 Task: Toggle the debounce option changes in the audio cues.
Action: Mouse moved to (18, 604)
Screenshot: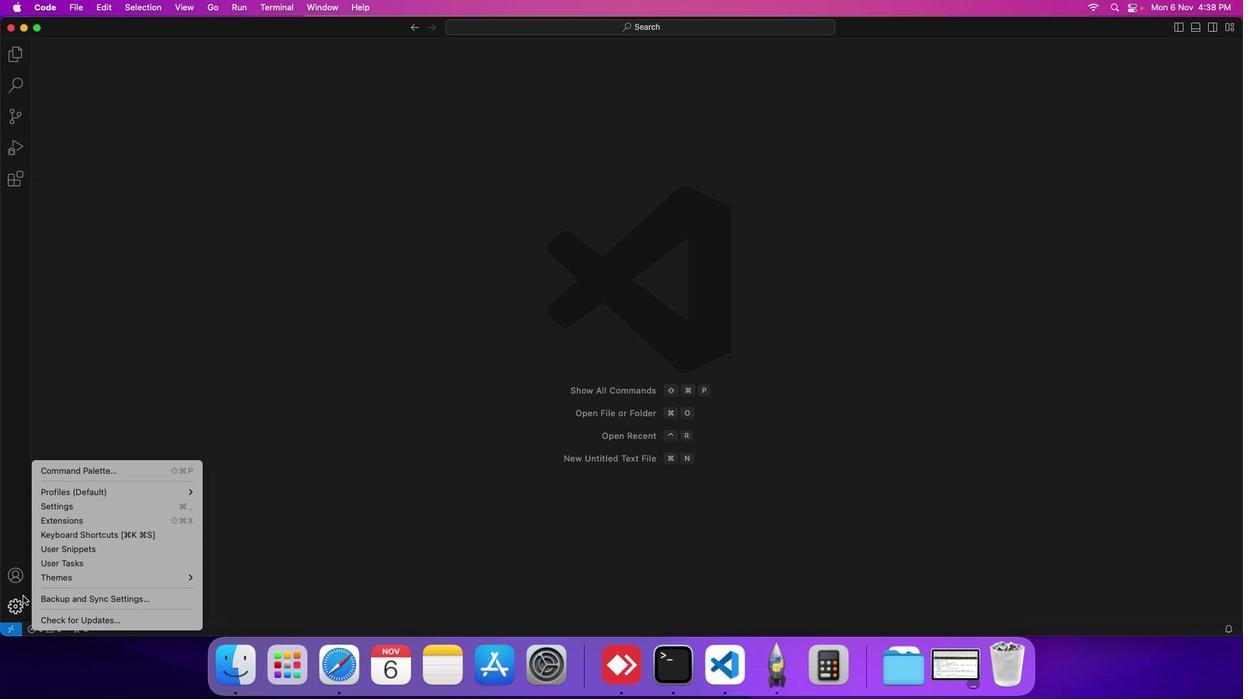
Action: Mouse pressed left at (18, 604)
Screenshot: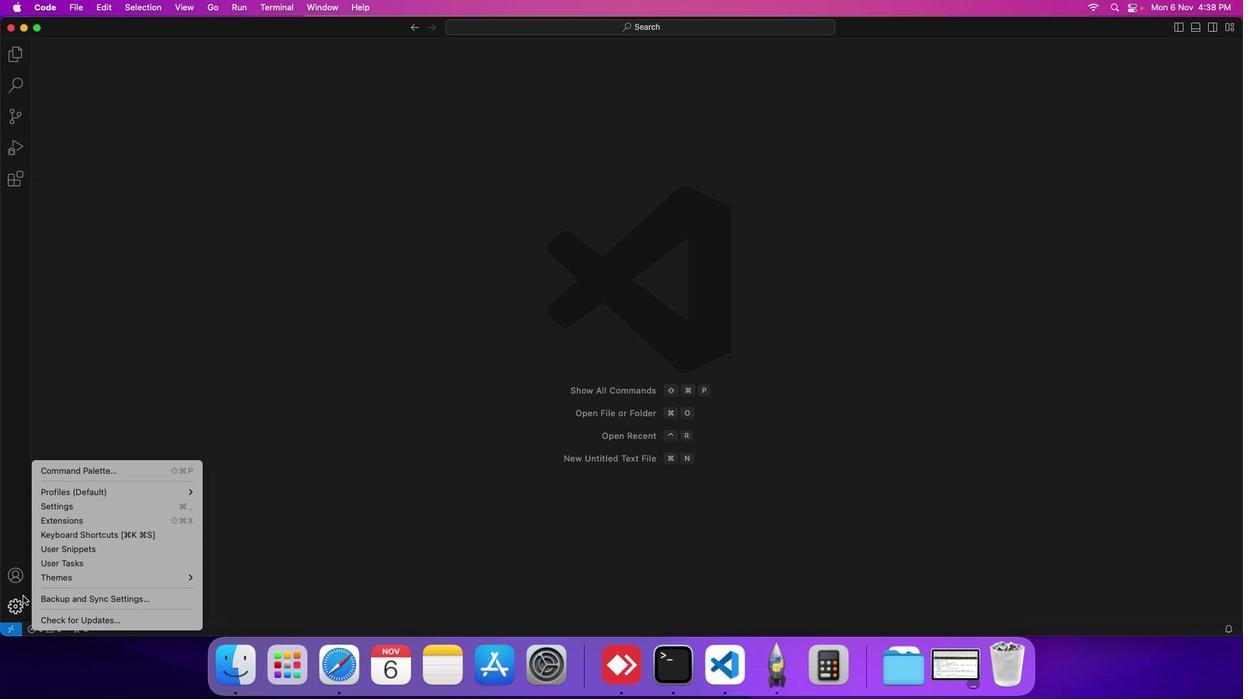 
Action: Mouse moved to (57, 505)
Screenshot: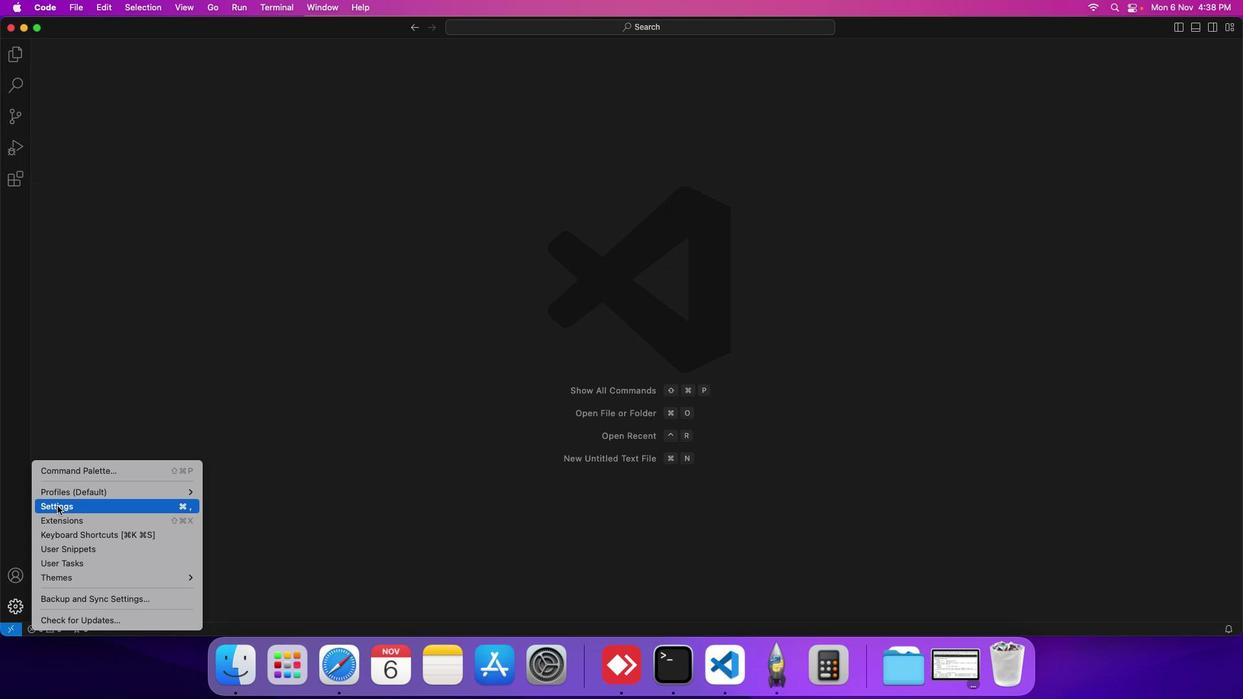 
Action: Mouse pressed left at (57, 505)
Screenshot: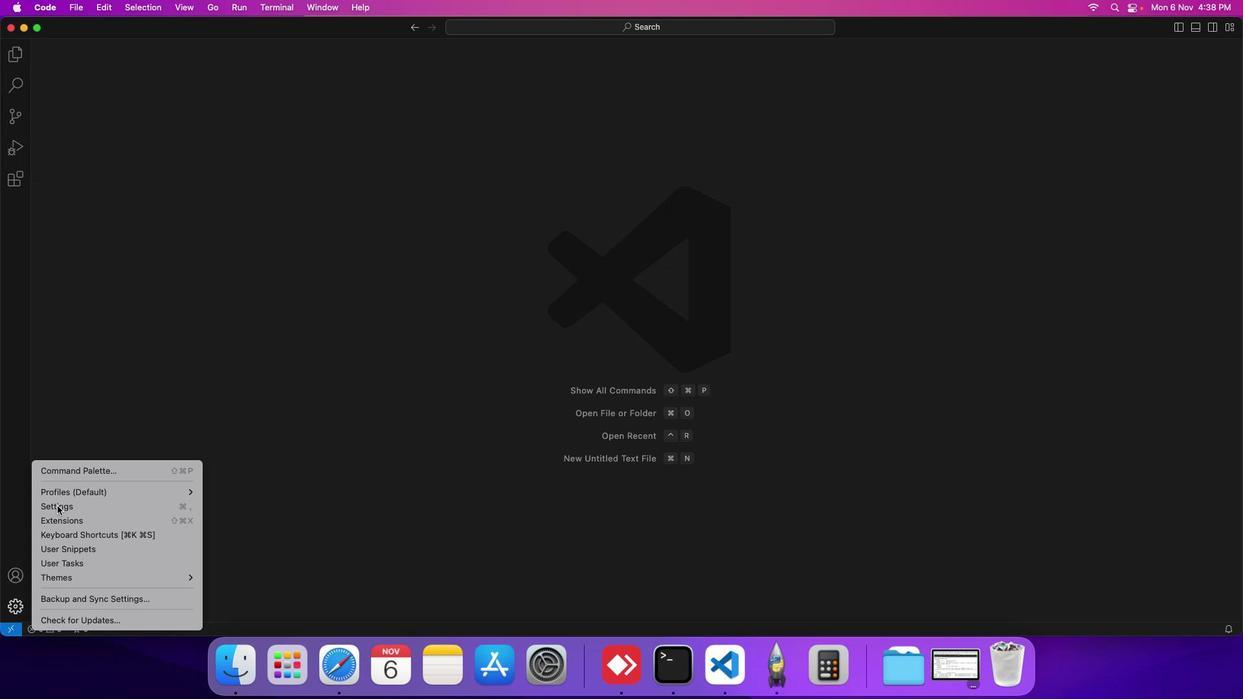 
Action: Mouse moved to (311, 189)
Screenshot: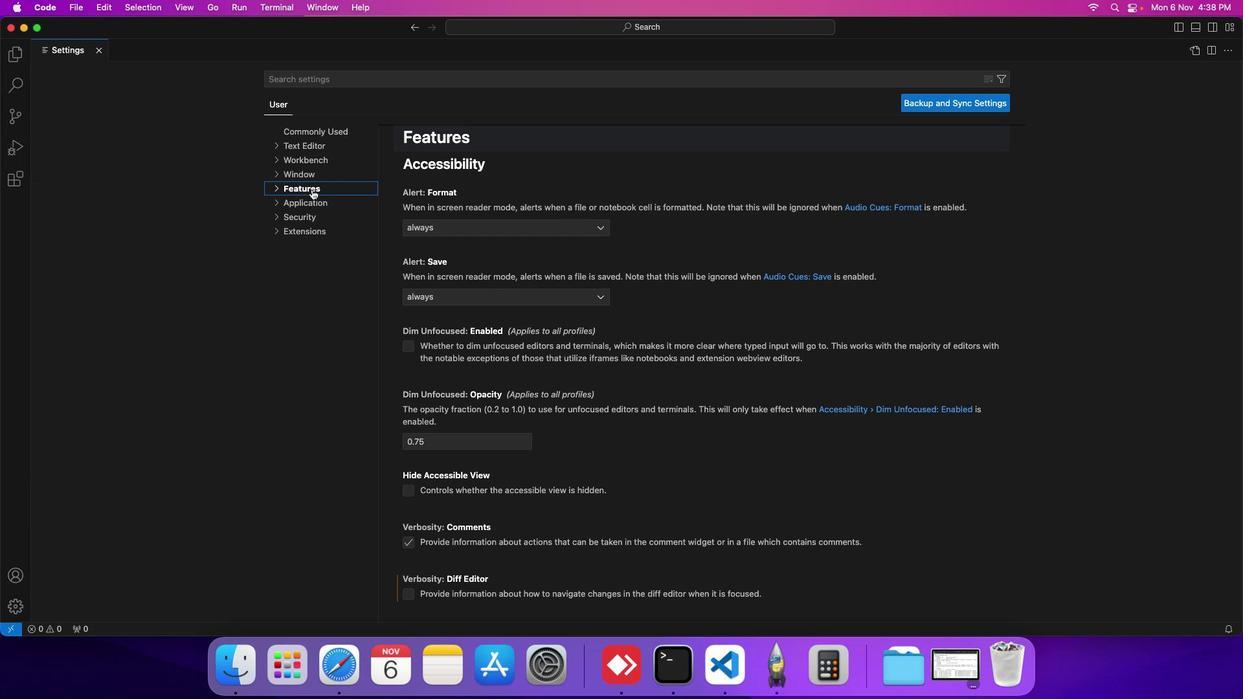 
Action: Mouse pressed left at (311, 189)
Screenshot: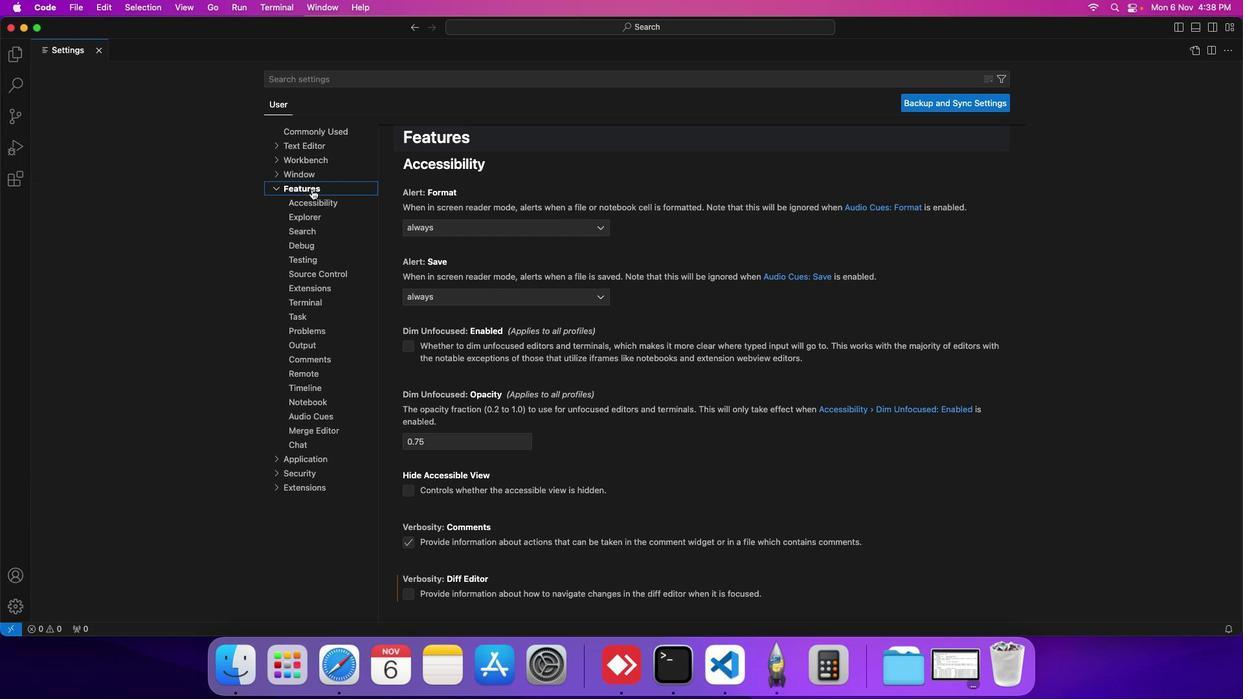 
Action: Mouse moved to (312, 415)
Screenshot: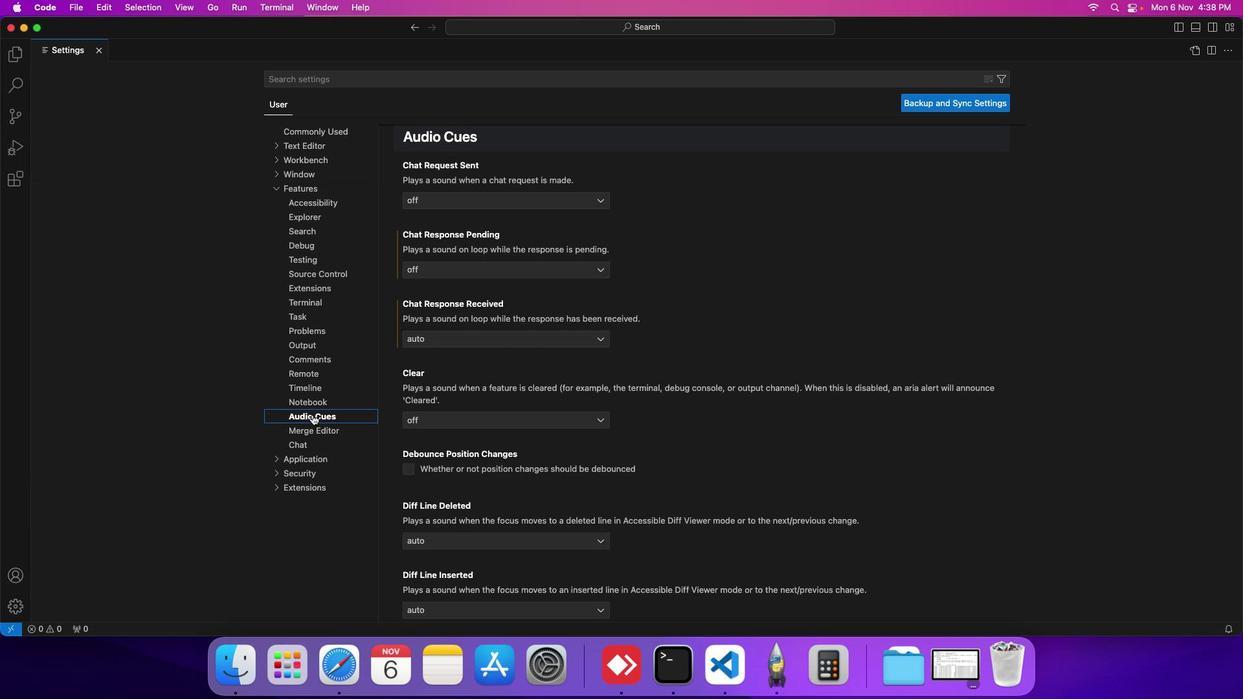 
Action: Mouse pressed left at (312, 415)
Screenshot: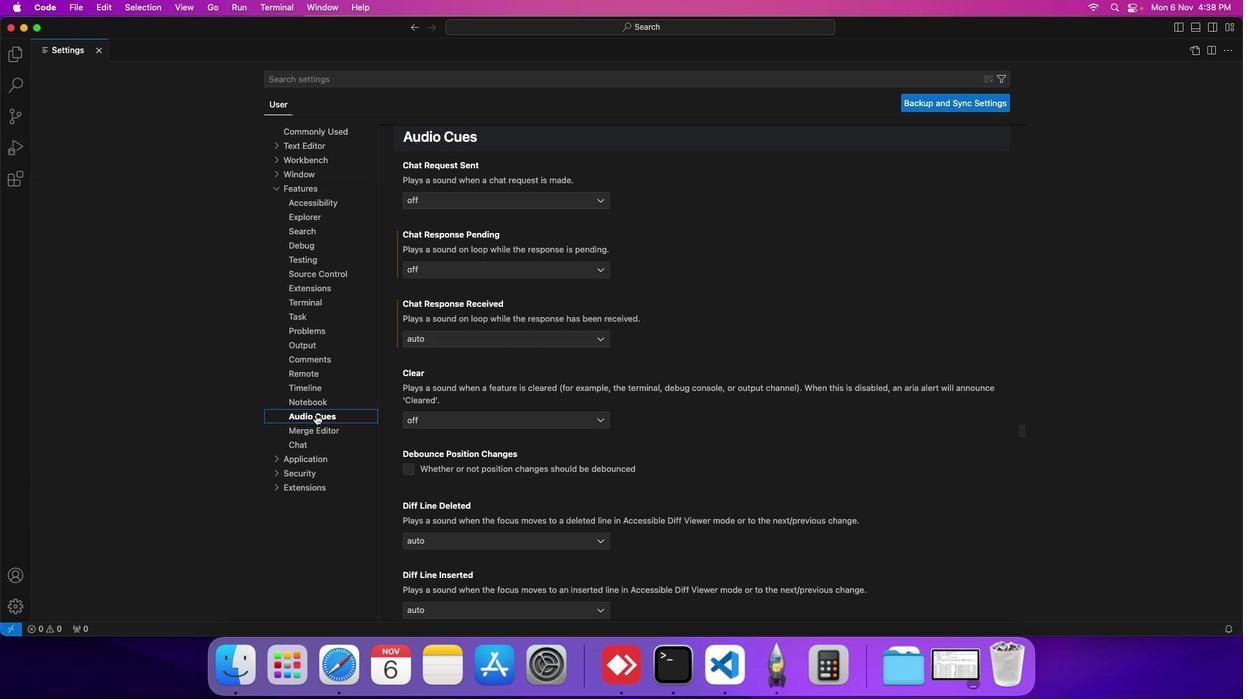 
Action: Mouse moved to (409, 468)
Screenshot: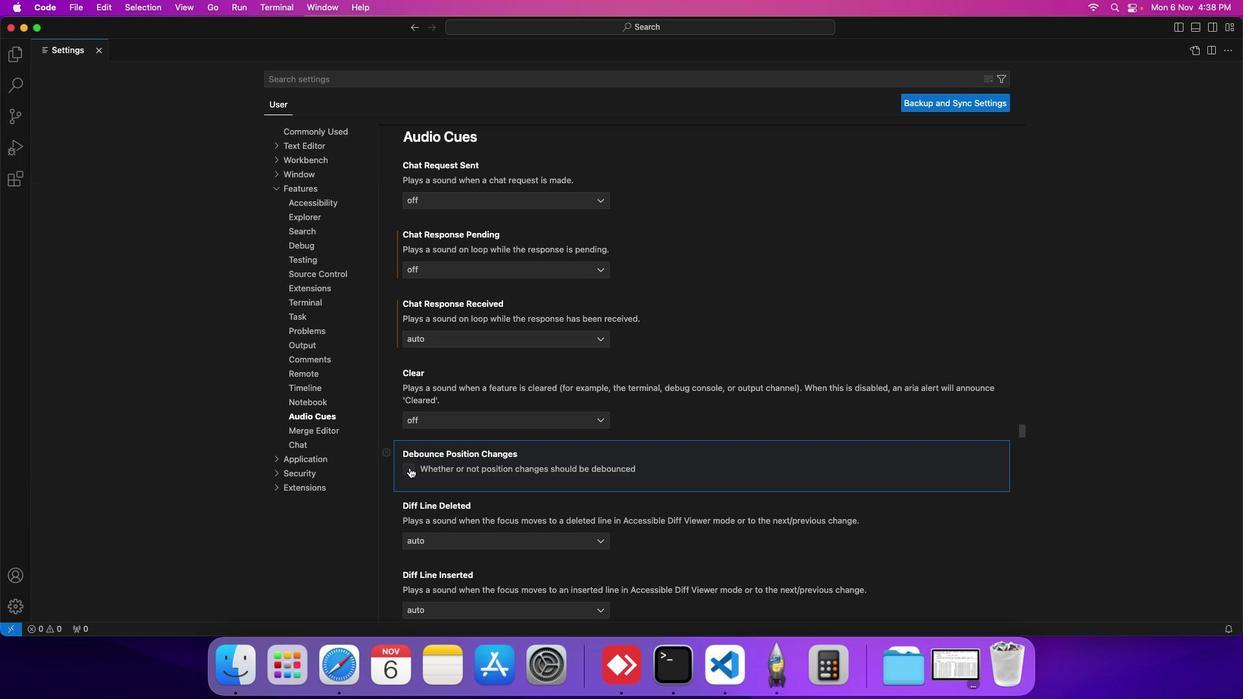 
Action: Mouse pressed left at (409, 468)
Screenshot: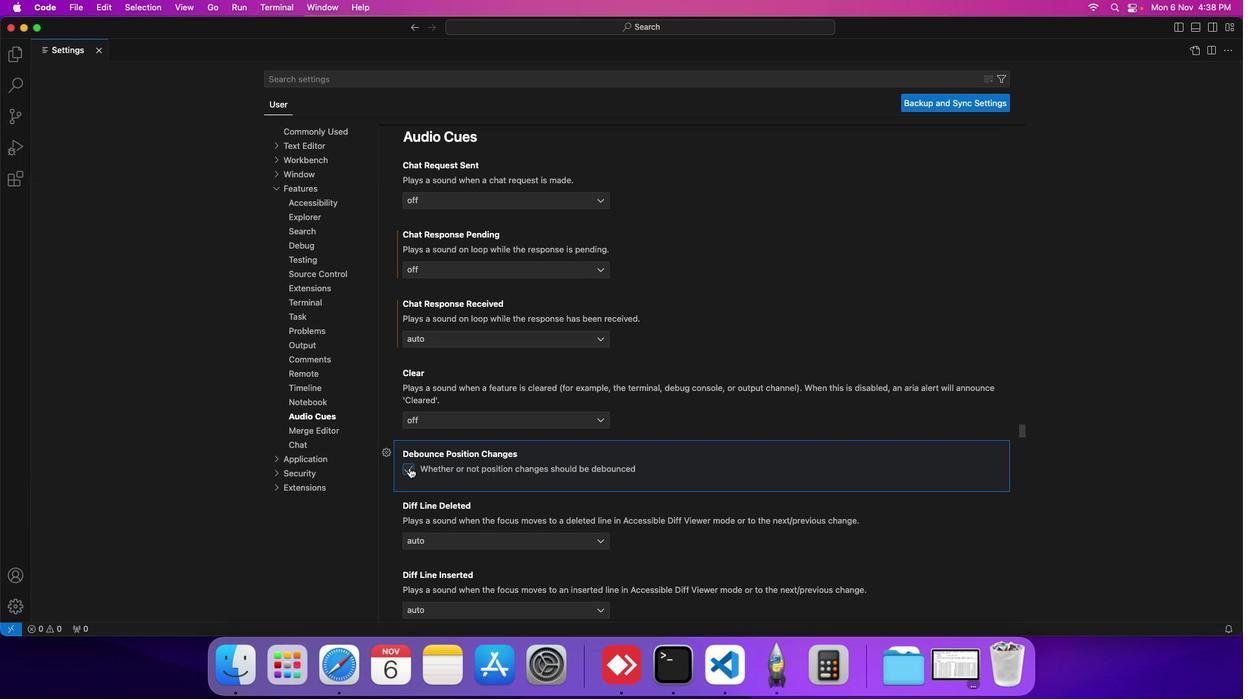 
Action: Mouse moved to (443, 472)
Screenshot: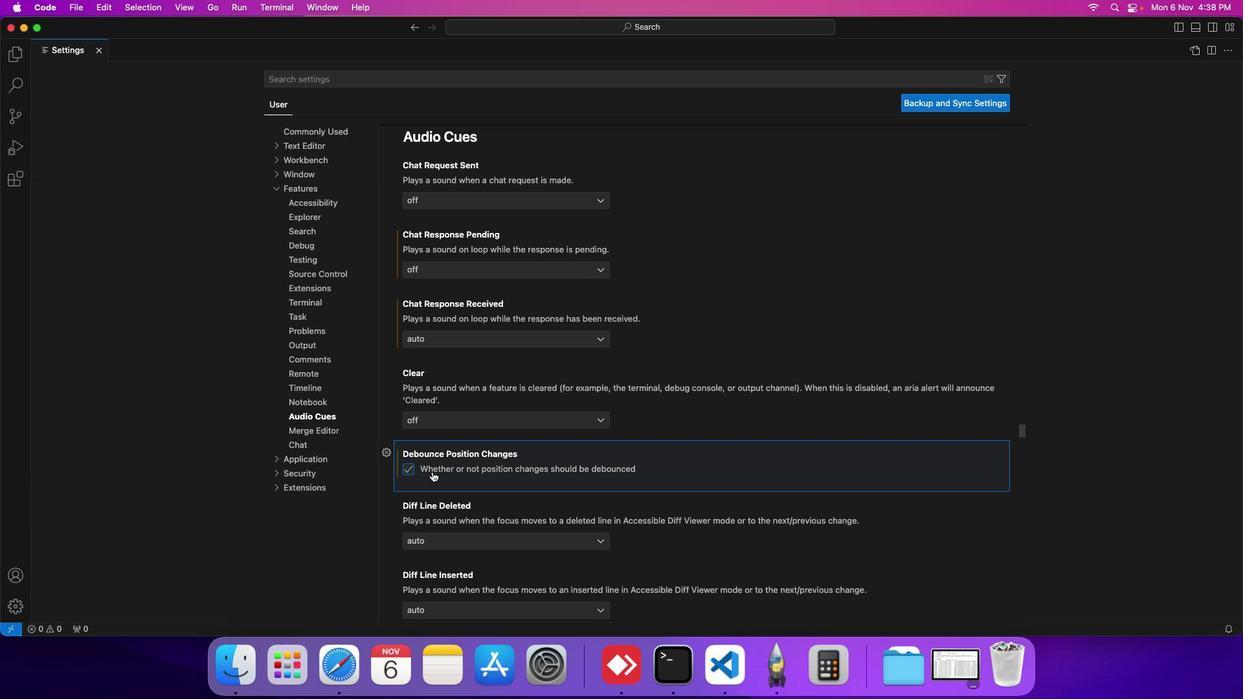 
